 Task: Change polyline line to lose dashed.
Action: Mouse moved to (396, 371)
Screenshot: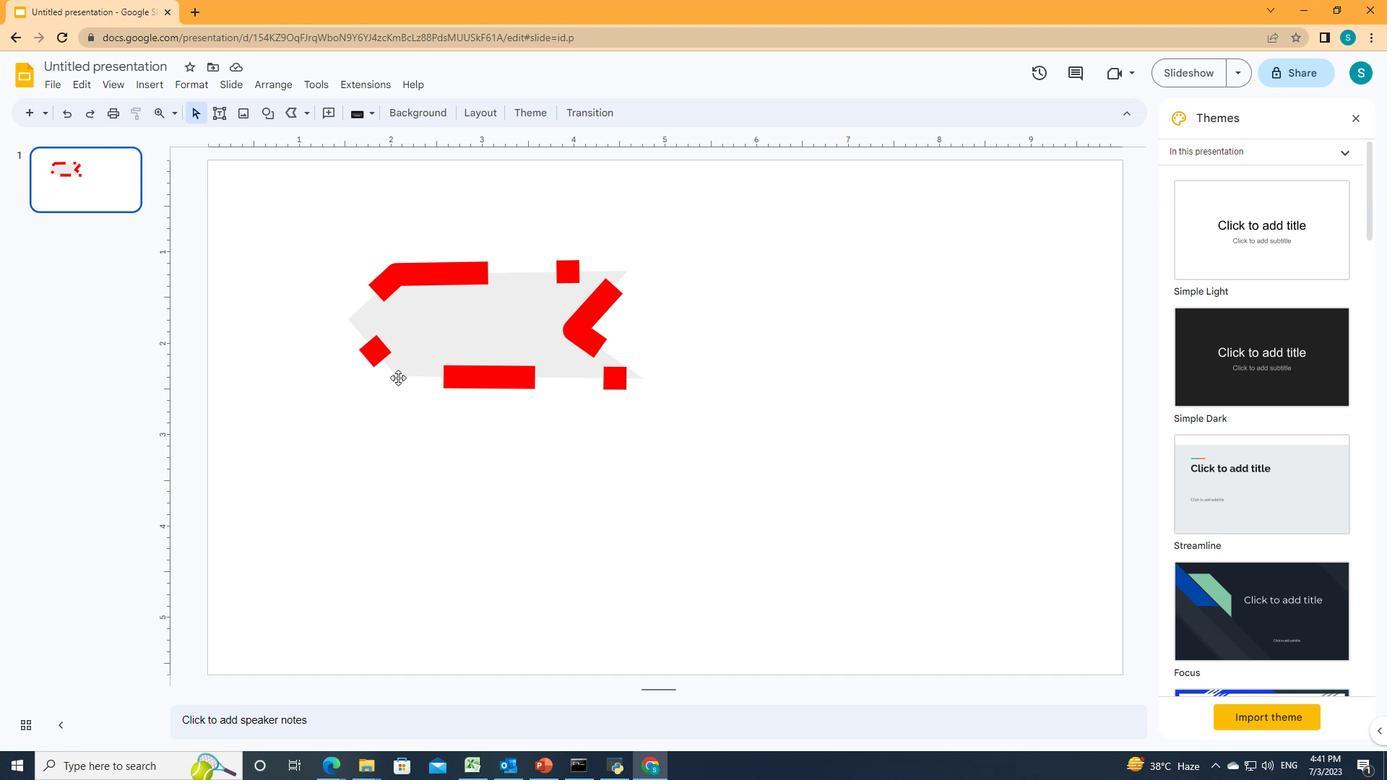 
Action: Mouse pressed left at (396, 371)
Screenshot: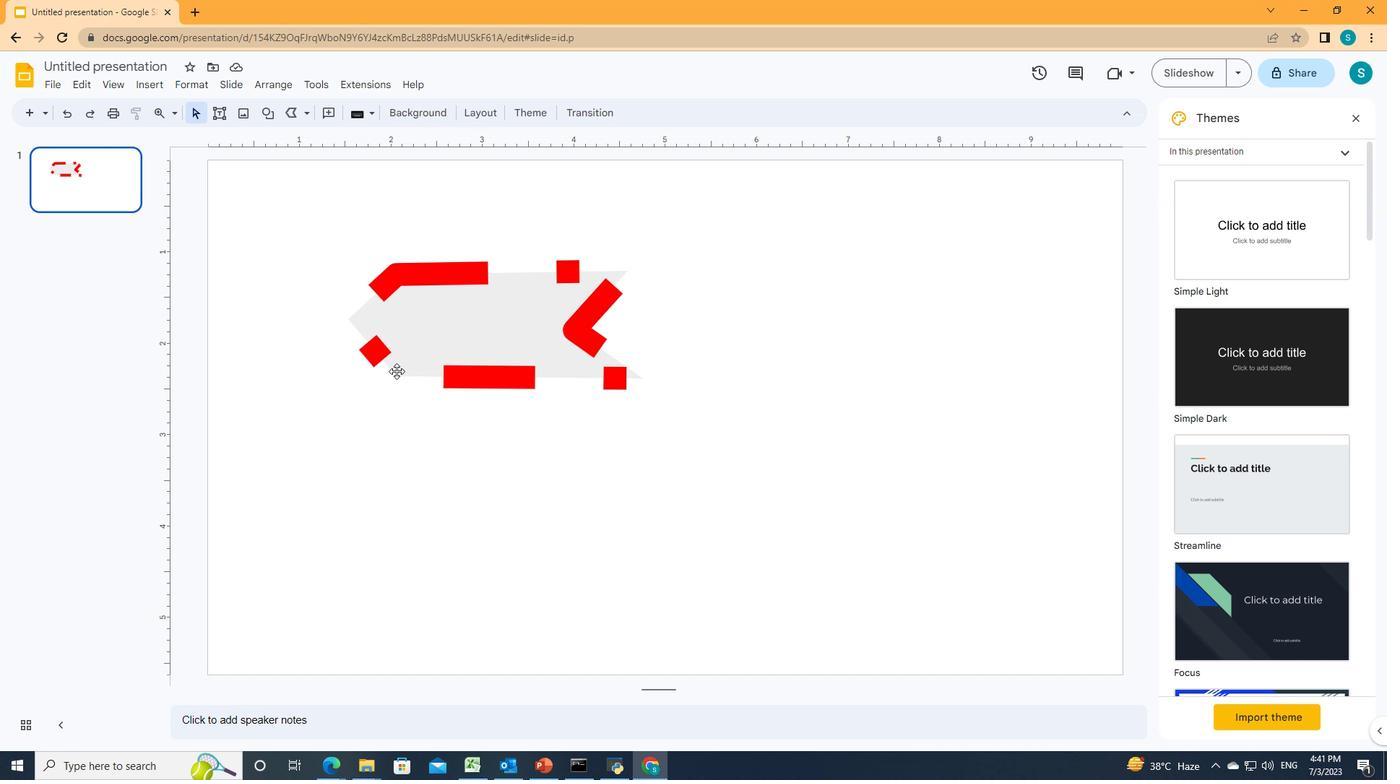 
Action: Mouse moved to (400, 113)
Screenshot: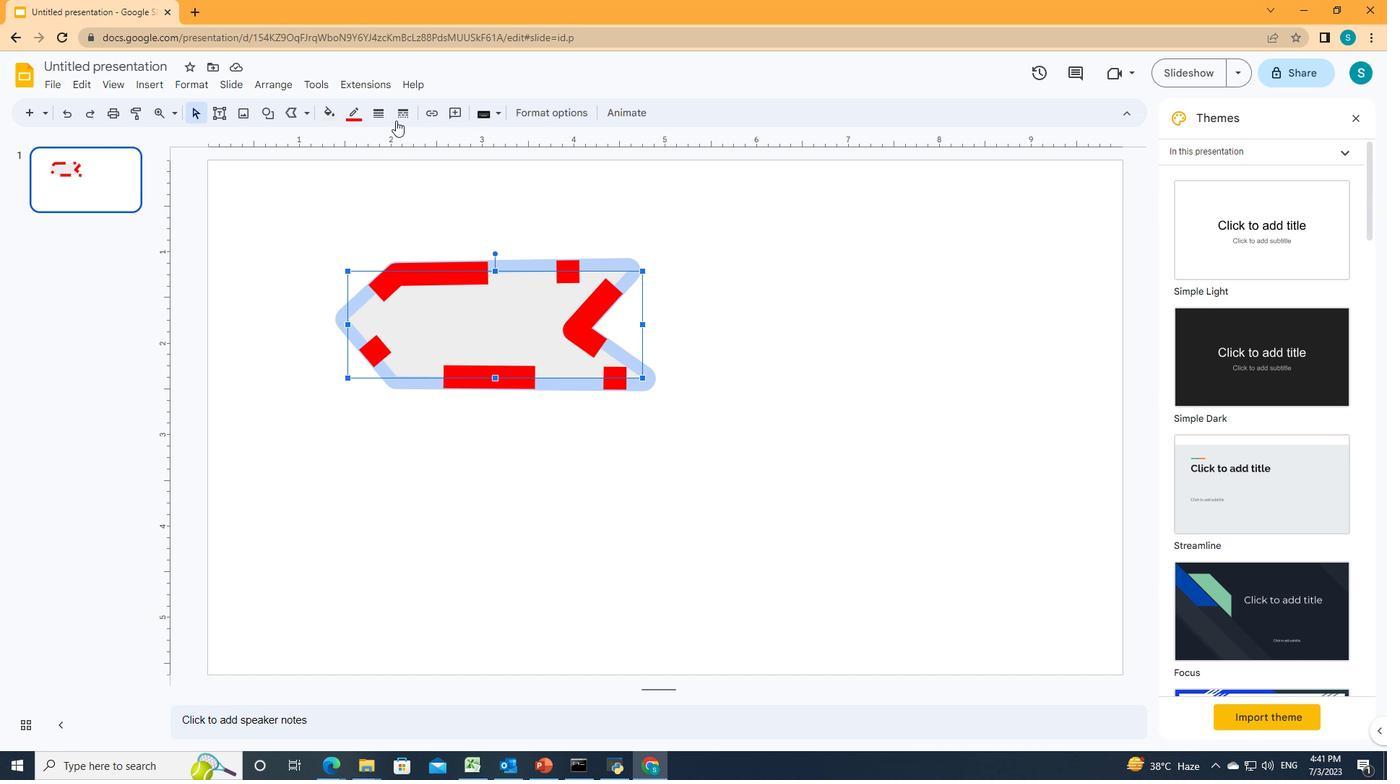 
Action: Mouse pressed left at (400, 113)
Screenshot: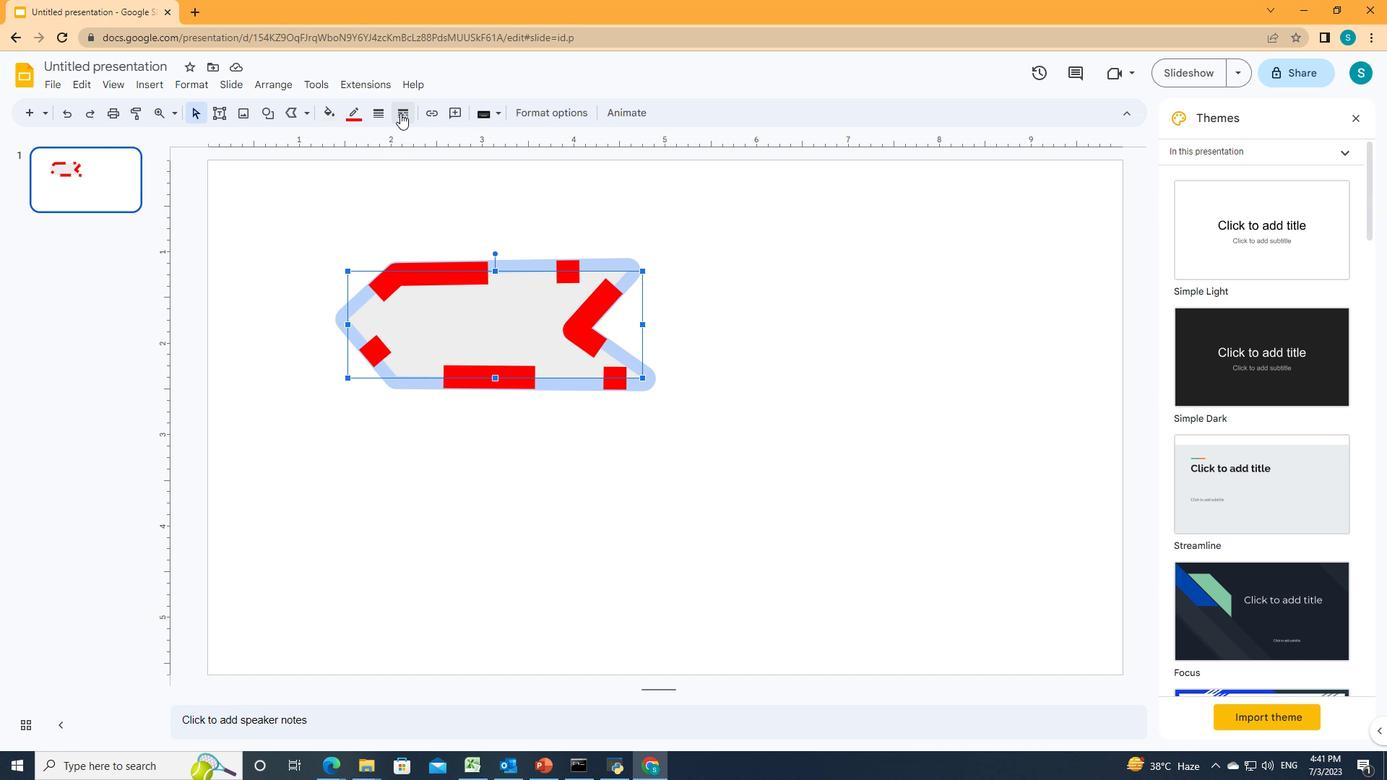 
Action: Mouse moved to (432, 224)
Screenshot: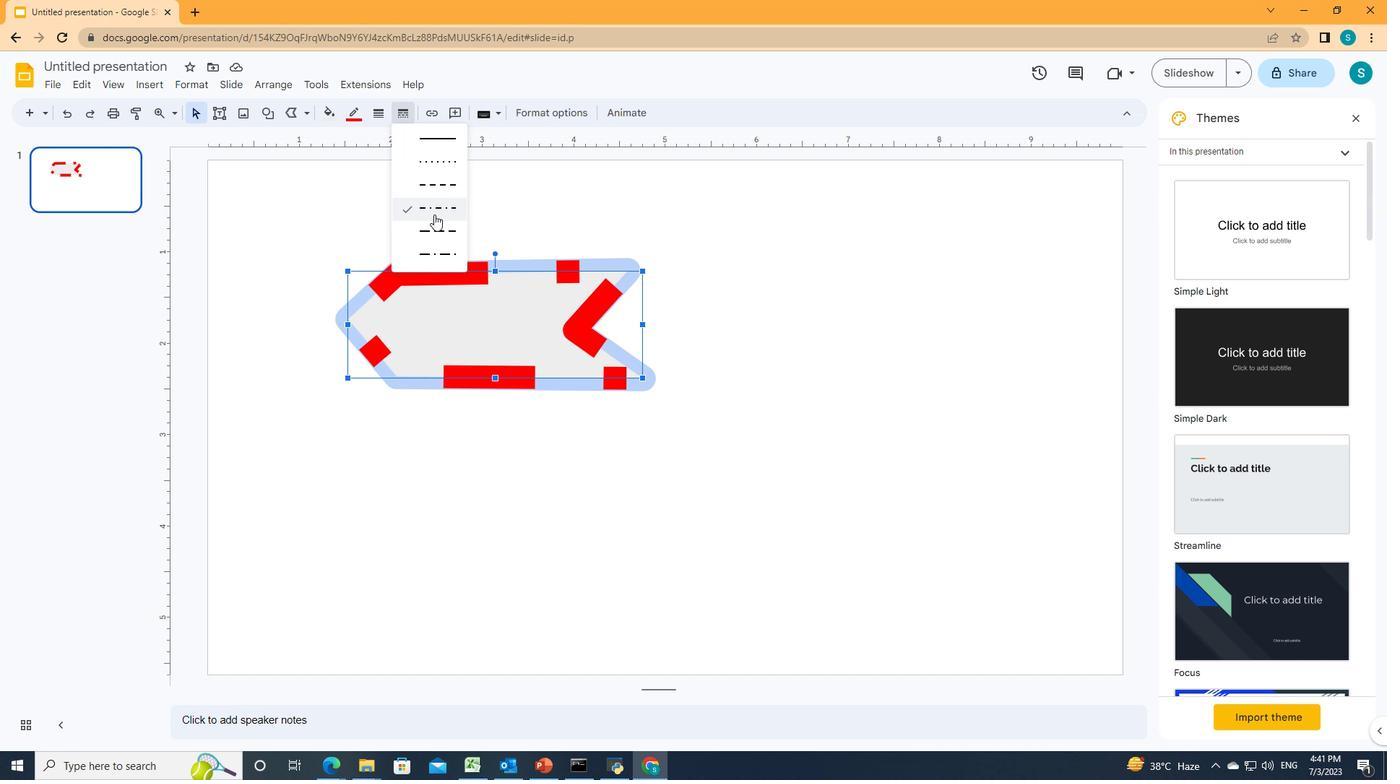 
Action: Mouse pressed left at (432, 224)
Screenshot: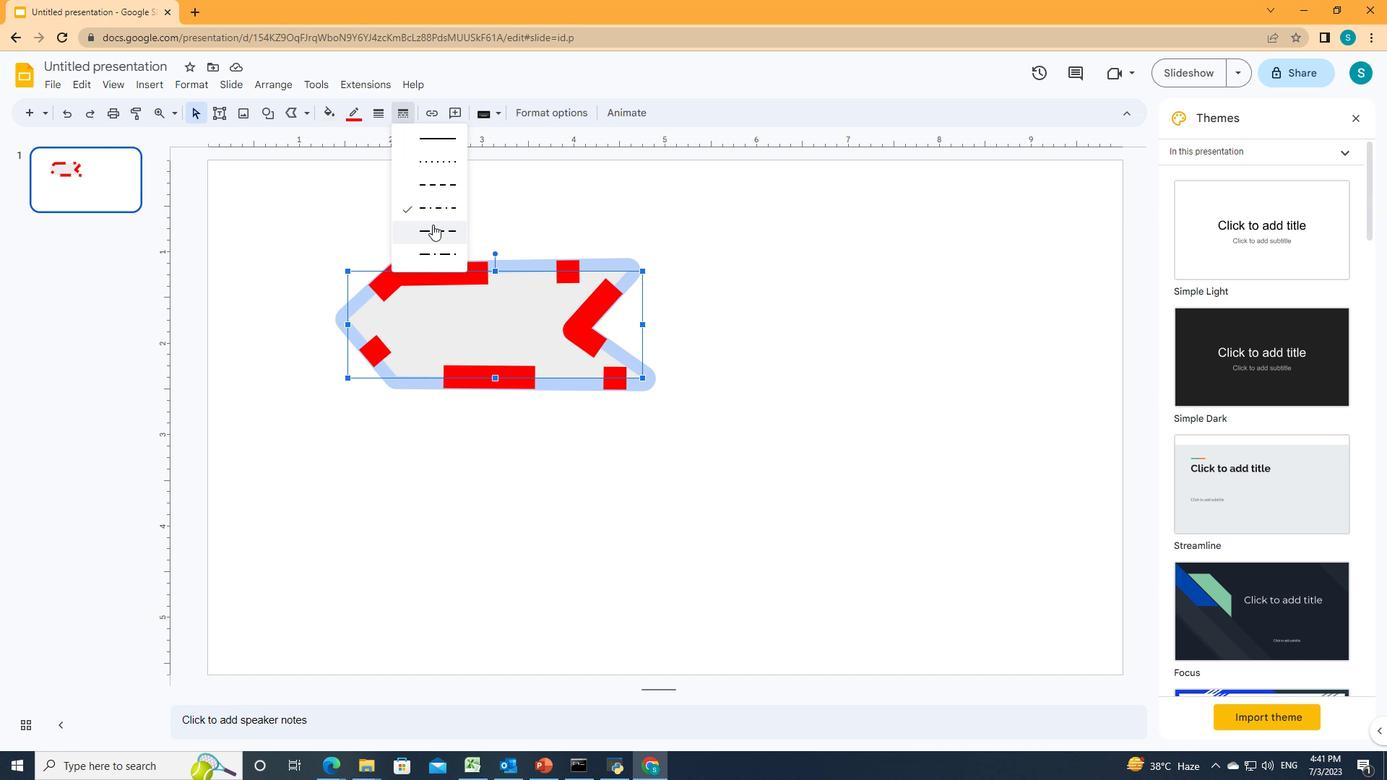 
